 Task: Add filter " -" in priority.
Action: Mouse moved to (14, 167)
Screenshot: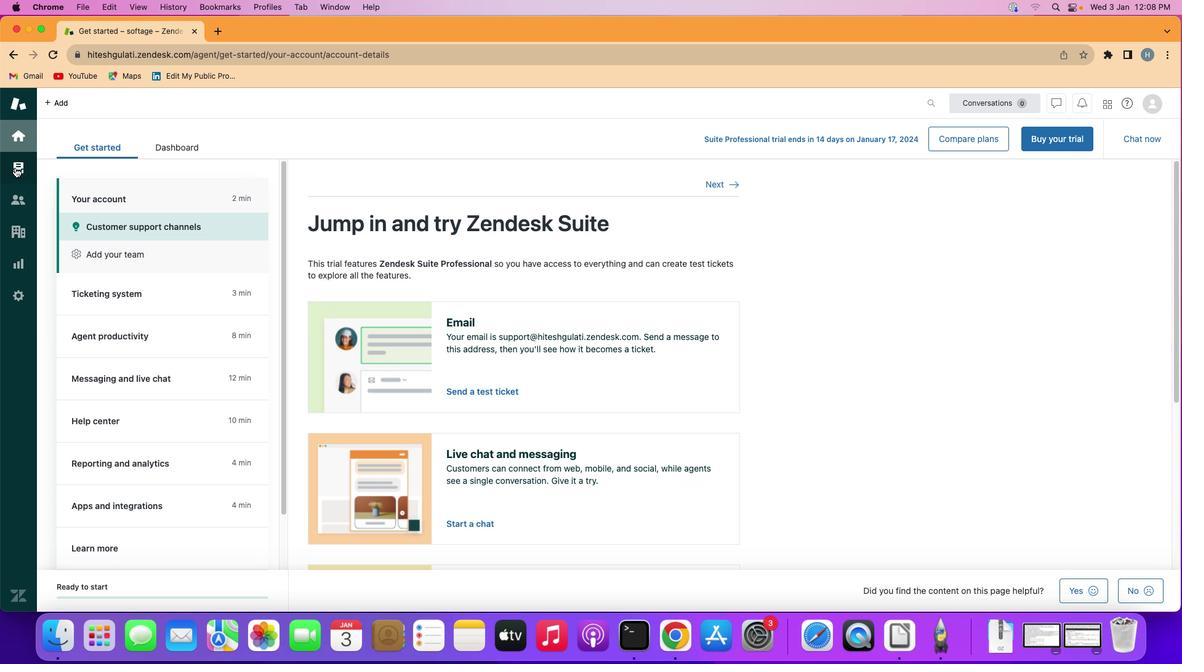 
Action: Mouse pressed left at (14, 167)
Screenshot: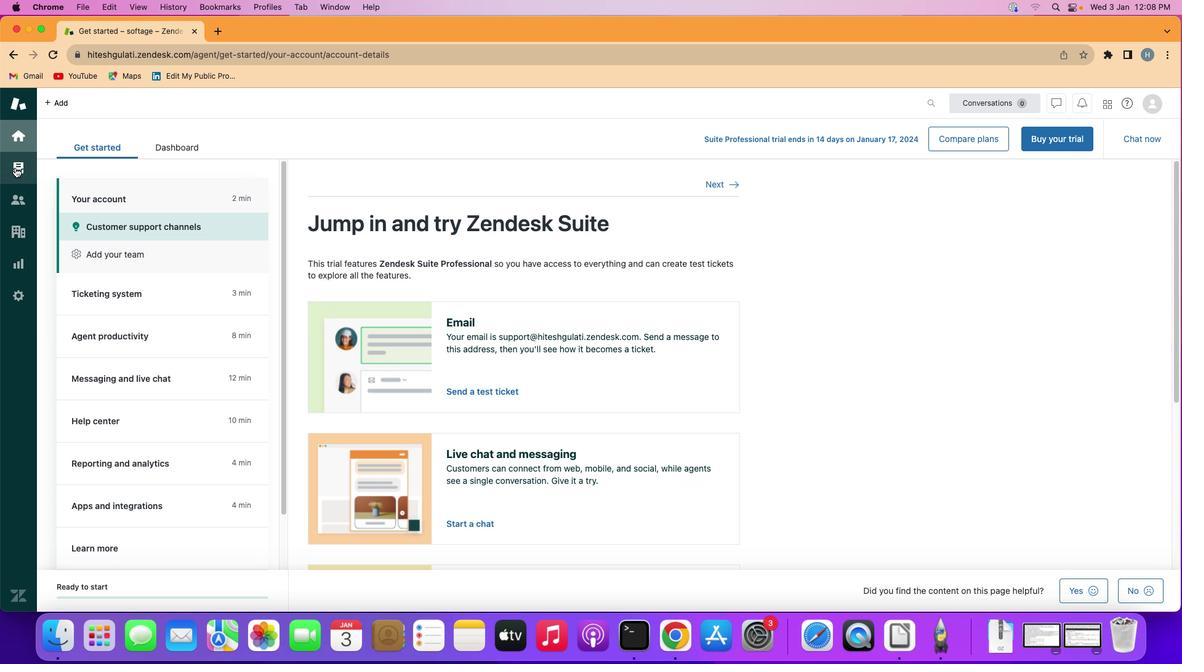
Action: Mouse moved to (147, 305)
Screenshot: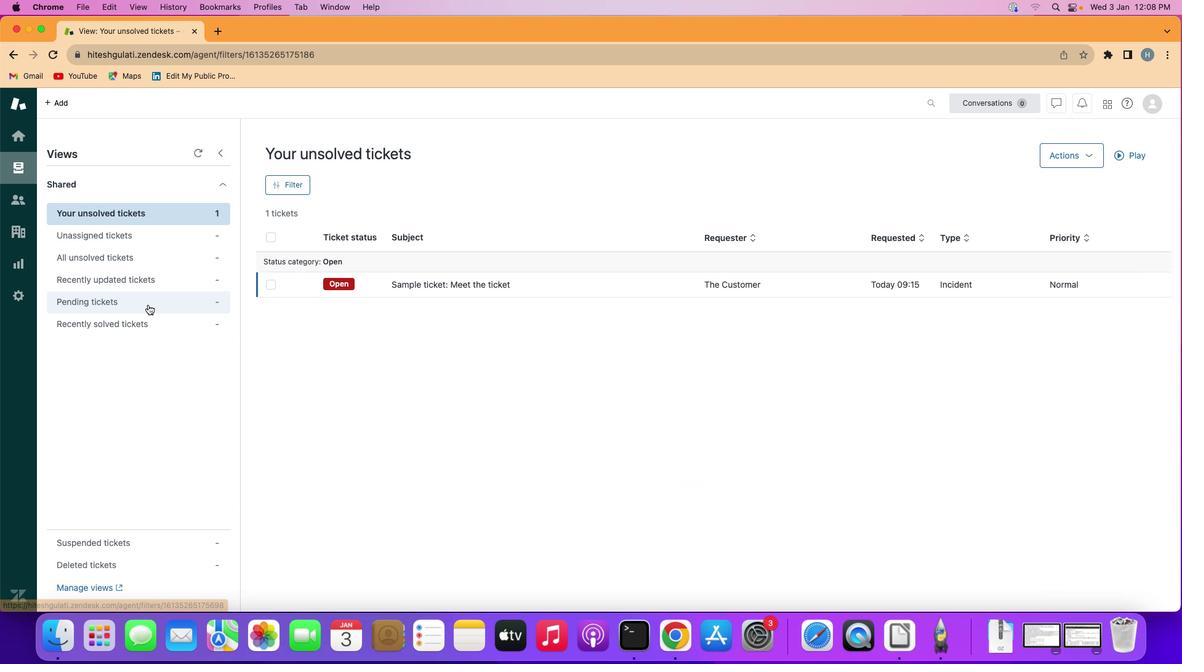 
Action: Mouse pressed left at (147, 305)
Screenshot: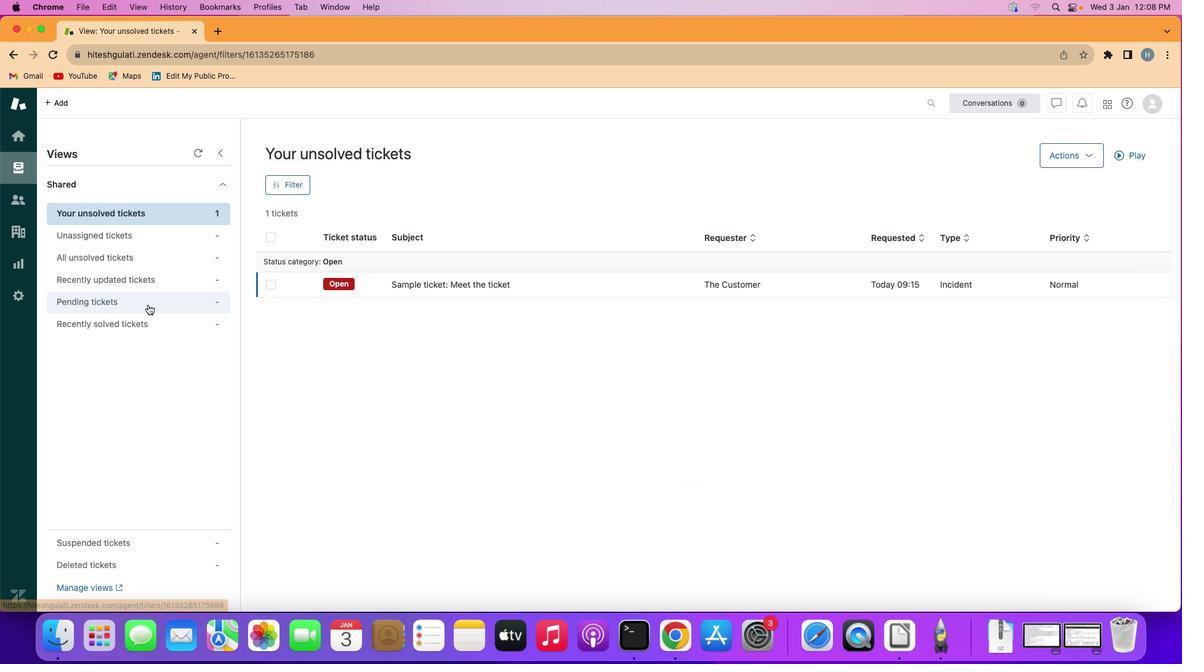
Action: Mouse moved to (288, 182)
Screenshot: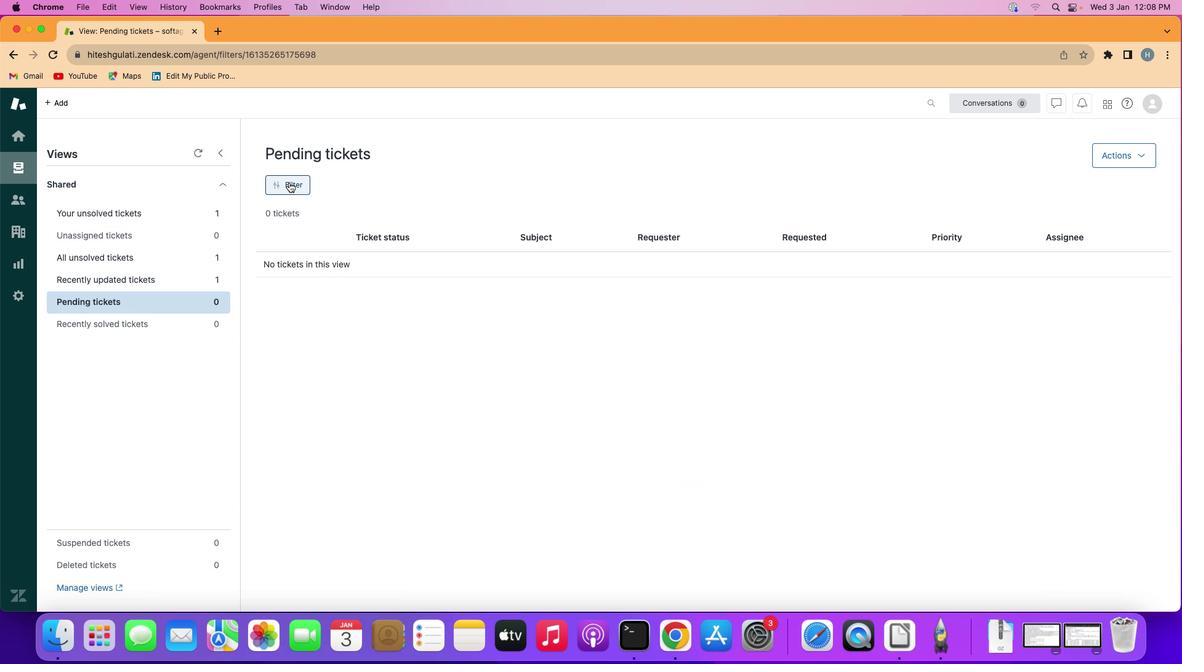 
Action: Mouse pressed left at (288, 182)
Screenshot: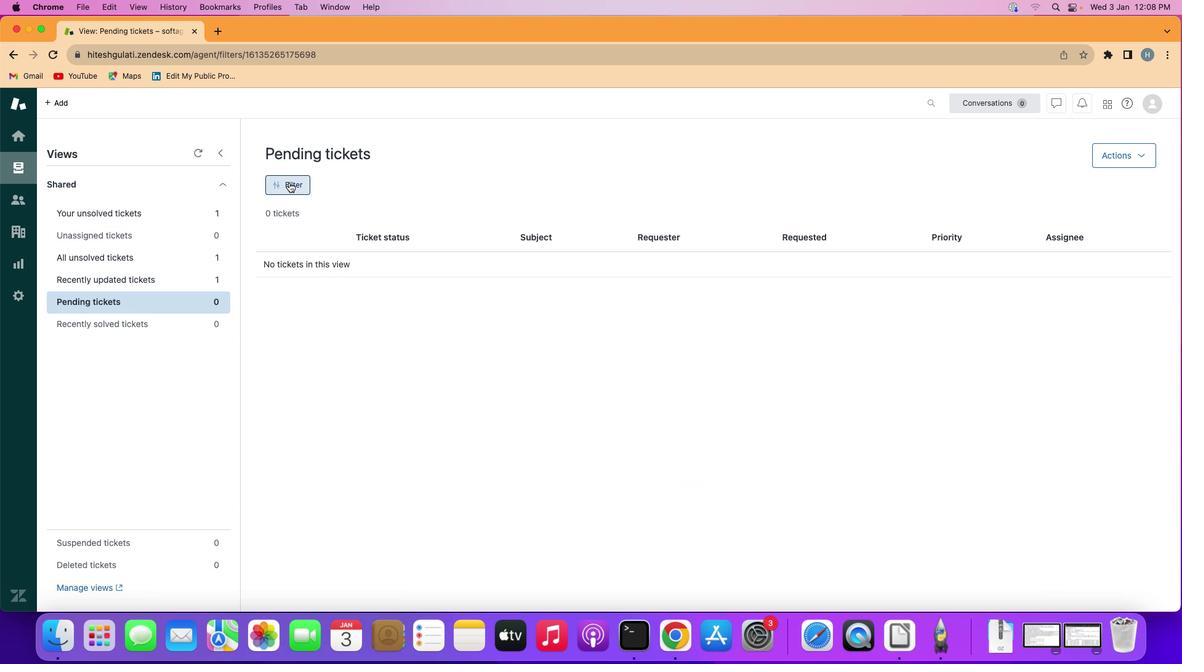 
Action: Mouse moved to (1033, 417)
Screenshot: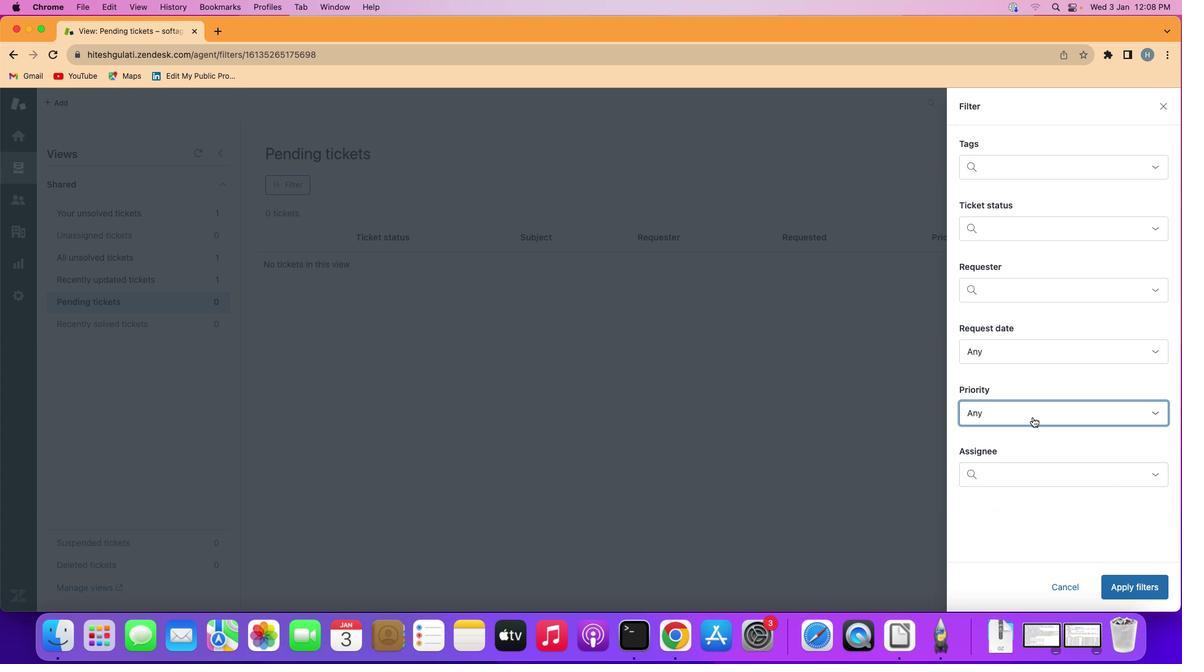 
Action: Mouse pressed left at (1033, 417)
Screenshot: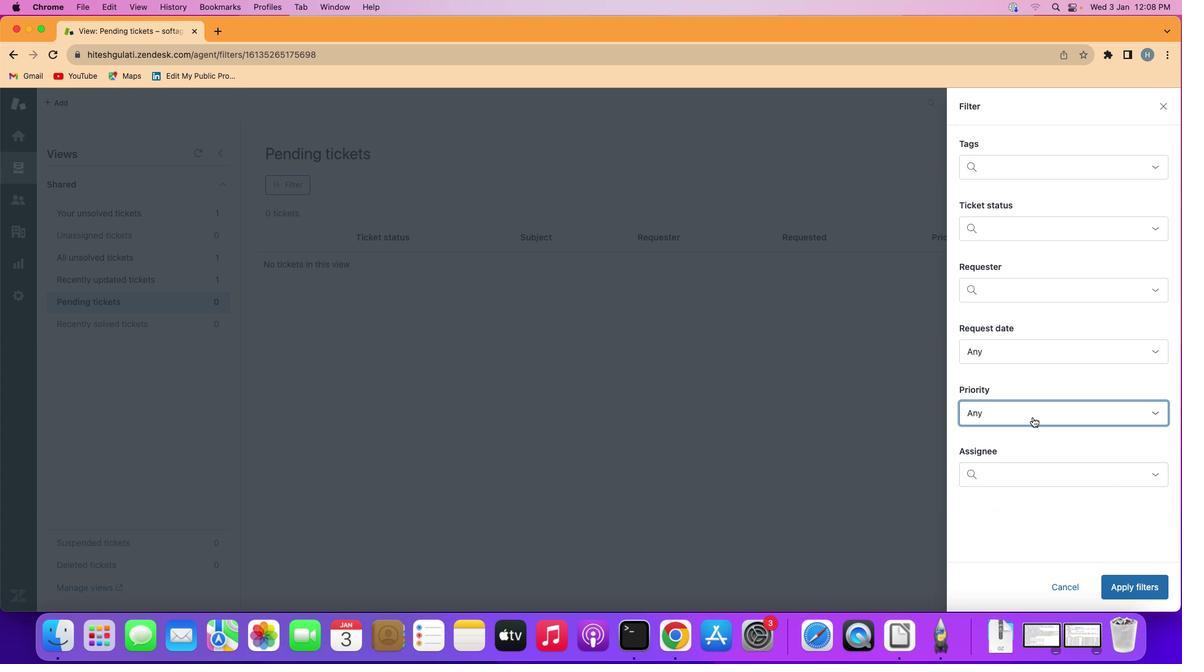 
Action: Mouse moved to (1030, 299)
Screenshot: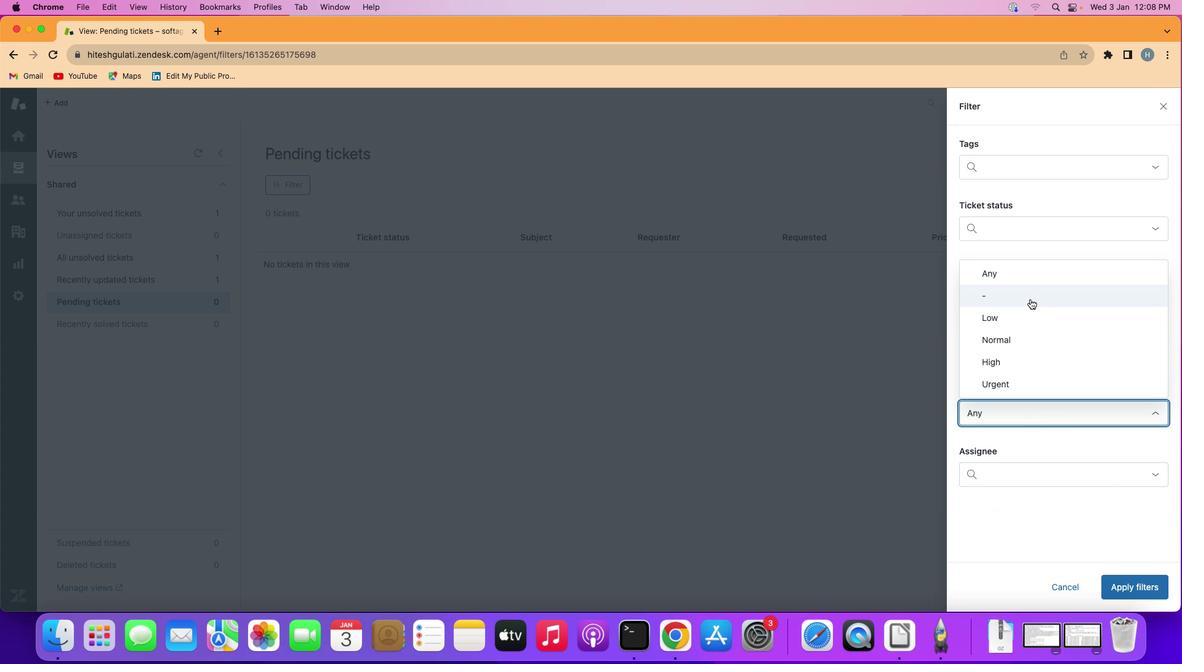
Action: Mouse pressed left at (1030, 299)
Screenshot: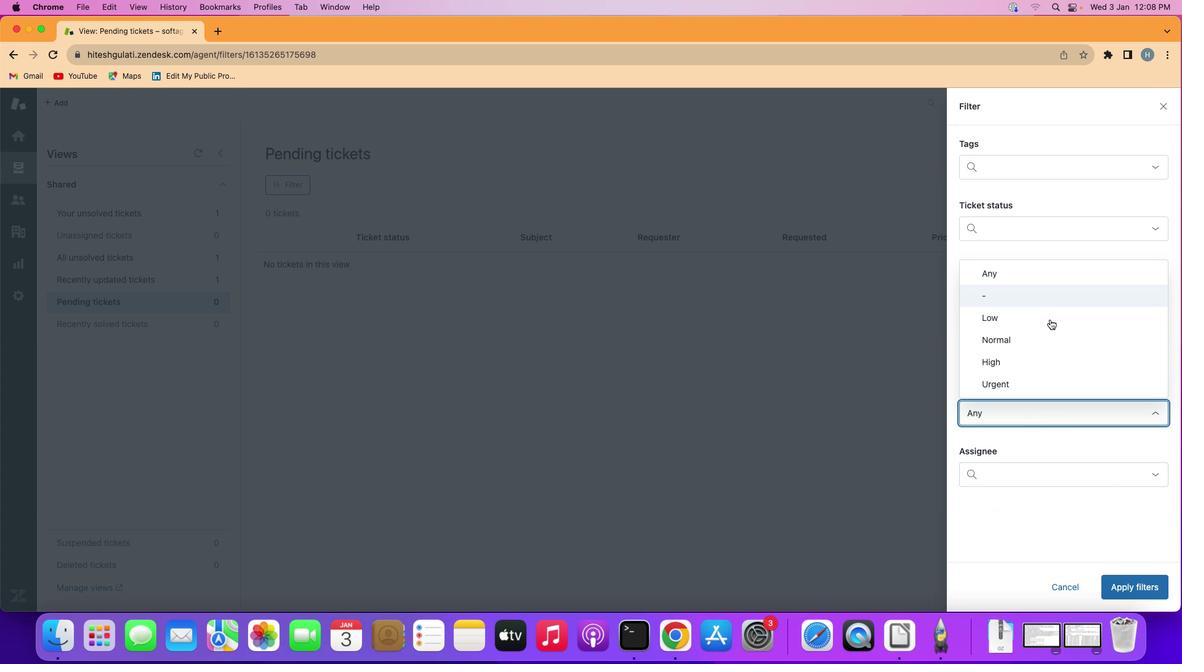 
Action: Mouse moved to (1143, 584)
Screenshot: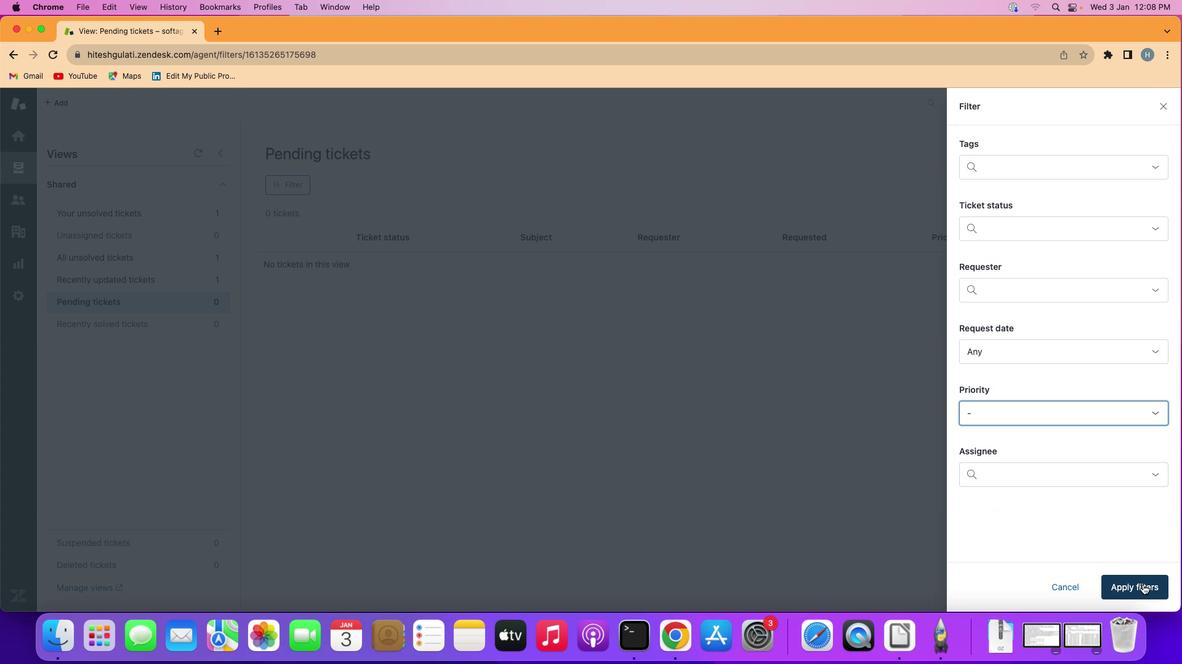 
Action: Mouse pressed left at (1143, 584)
Screenshot: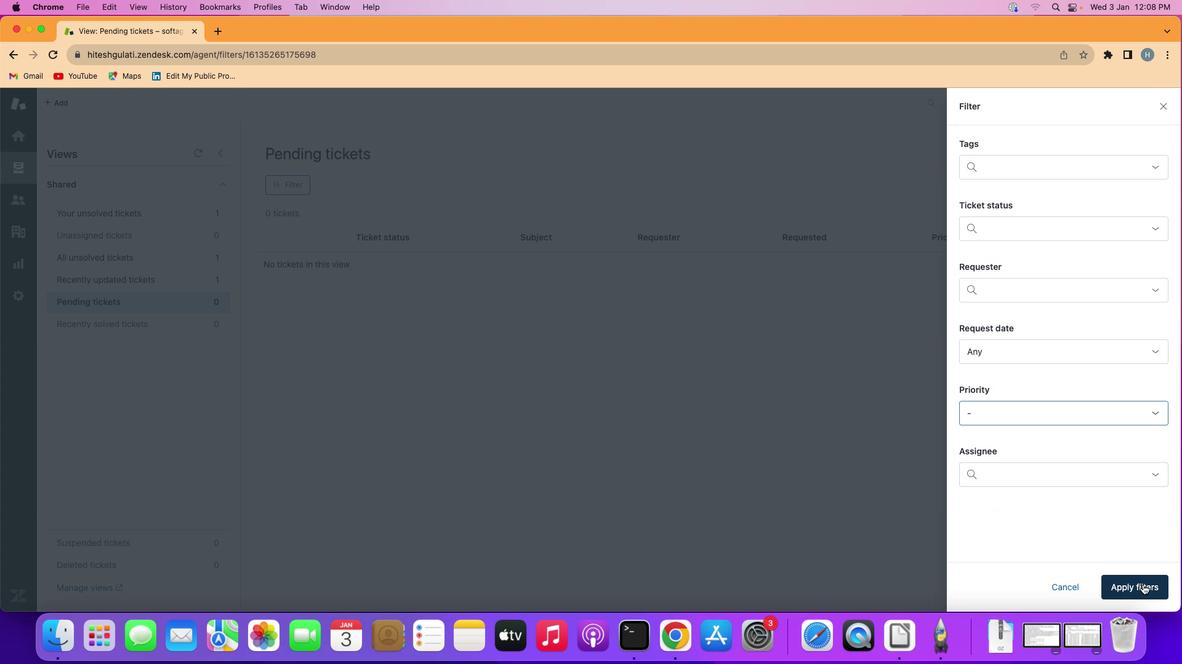 
Action: Mouse moved to (542, 354)
Screenshot: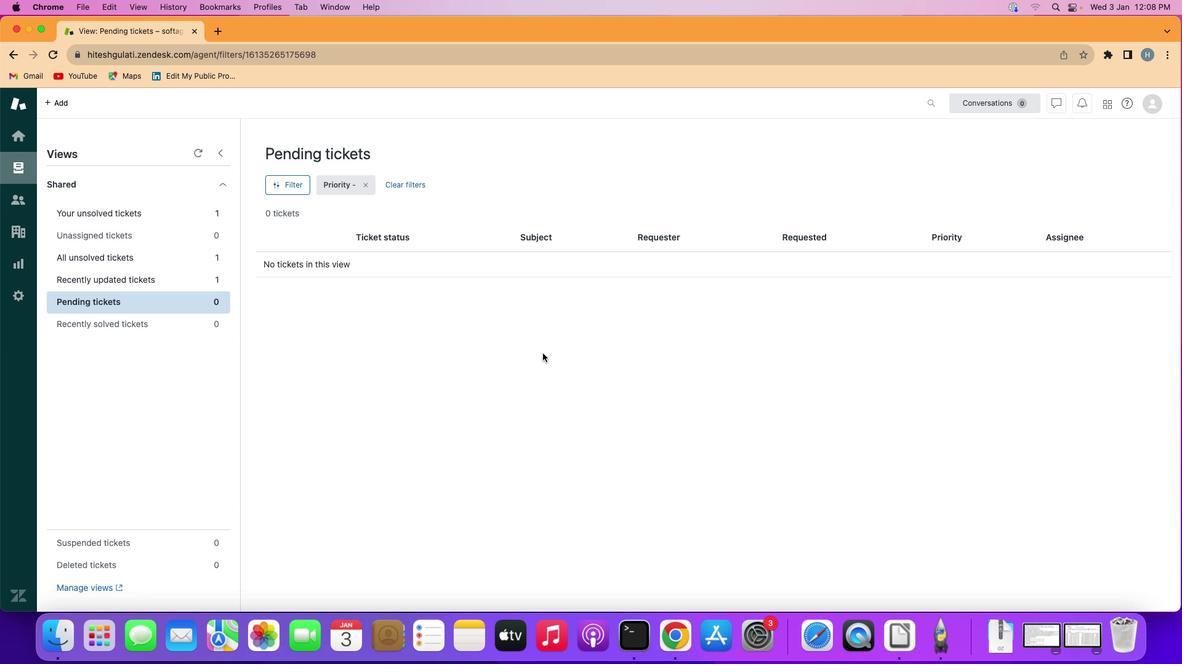 
